 Task: Add a column "Assigned date".
Action: Mouse pressed left at (606, 361)
Screenshot: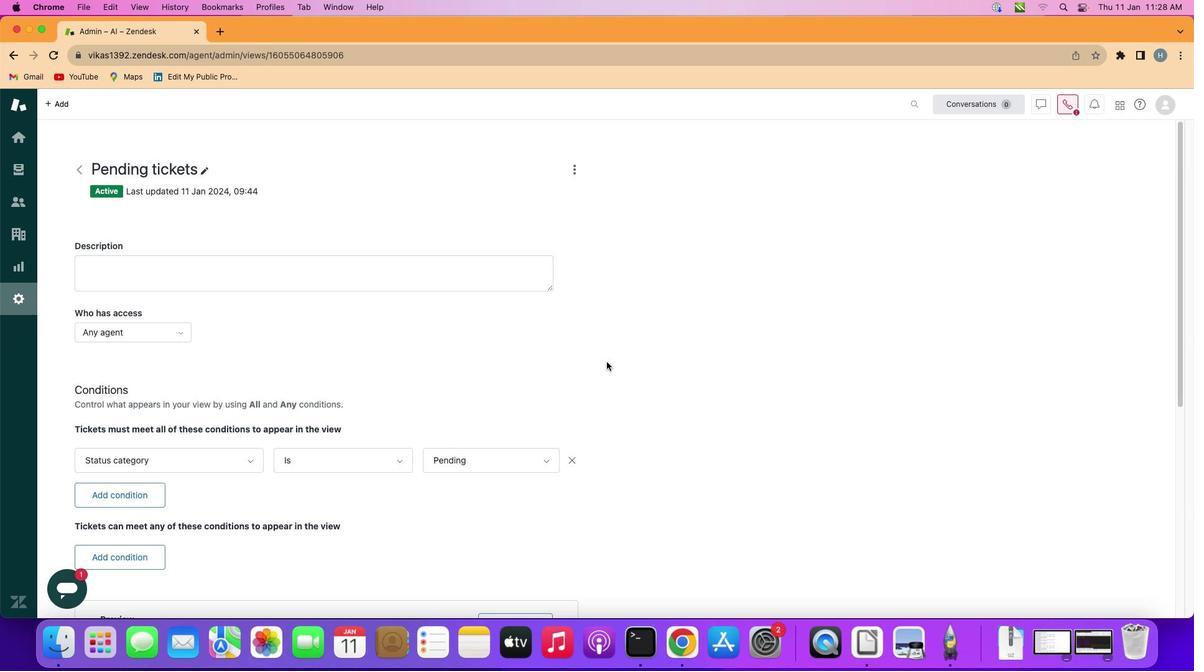 
Action: Mouse moved to (606, 361)
Screenshot: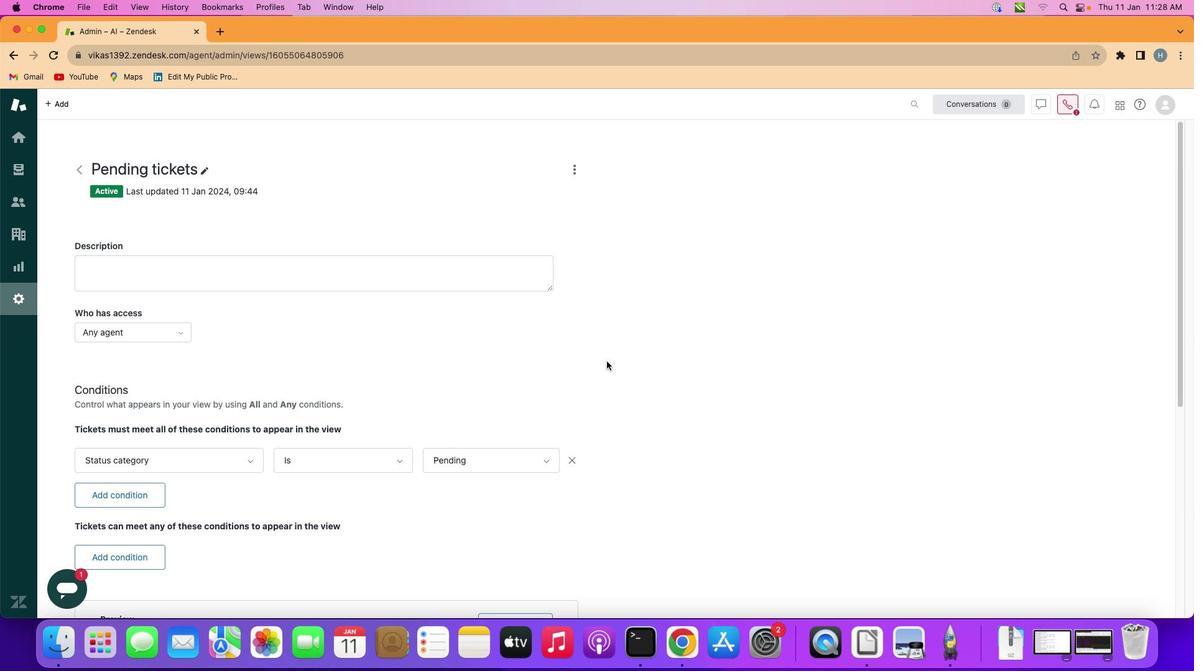 
Action: Mouse scrolled (606, 361) with delta (0, 0)
Screenshot: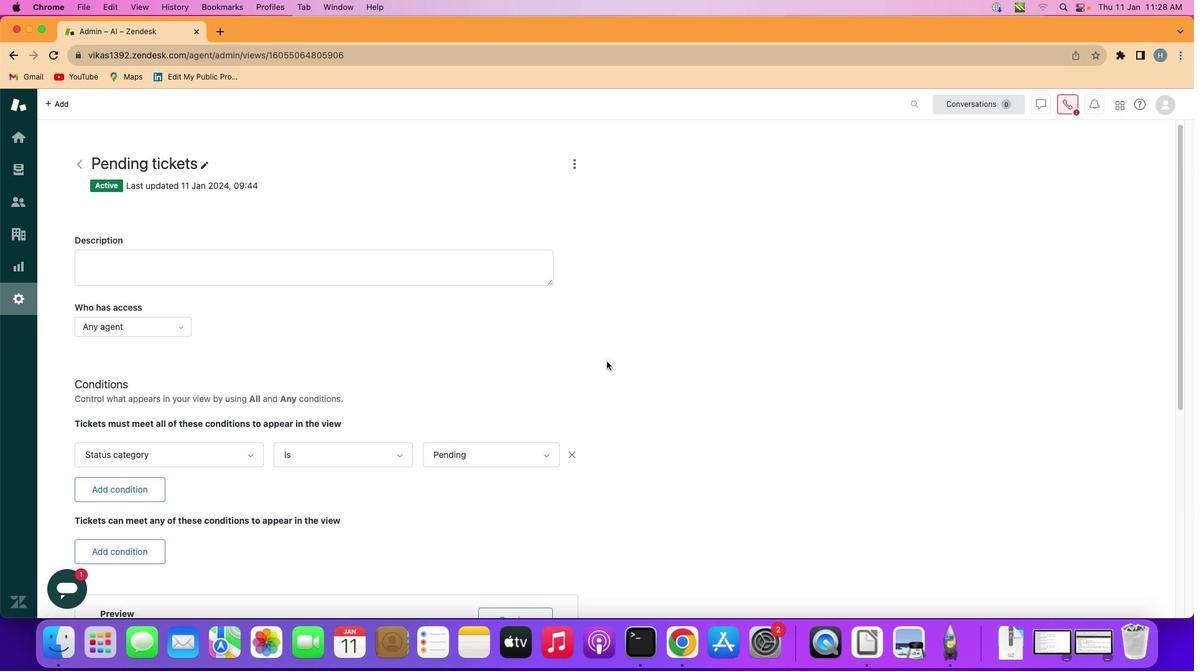 
Action: Mouse scrolled (606, 361) with delta (0, 0)
Screenshot: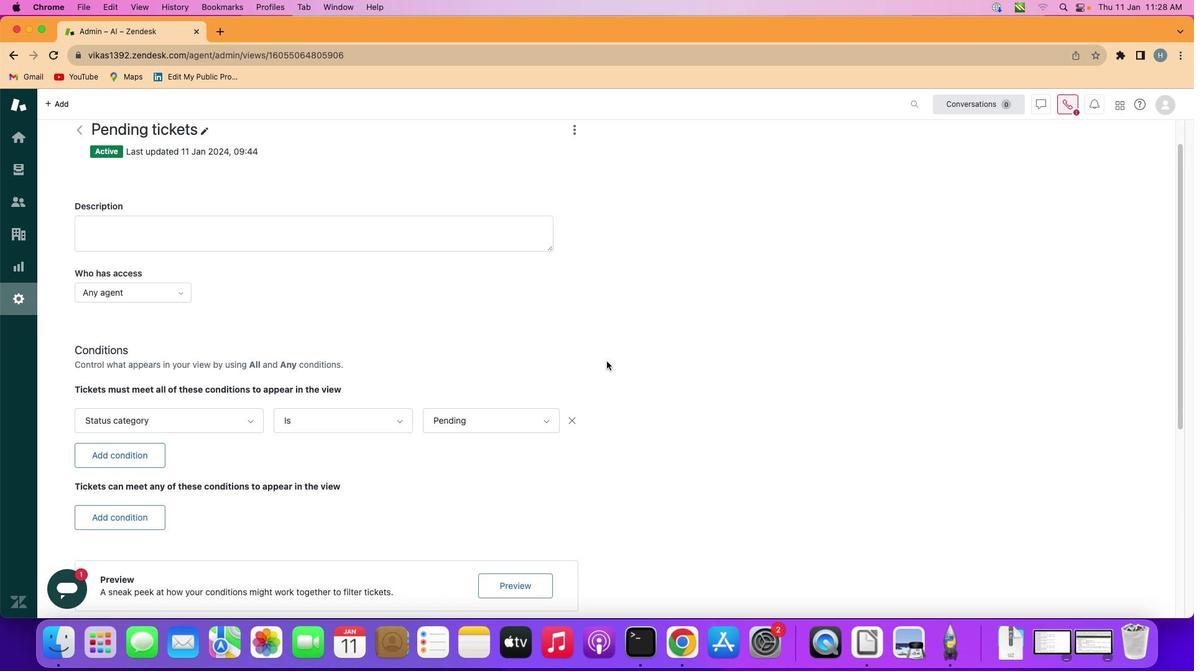 
Action: Mouse scrolled (606, 361) with delta (0, 0)
Screenshot: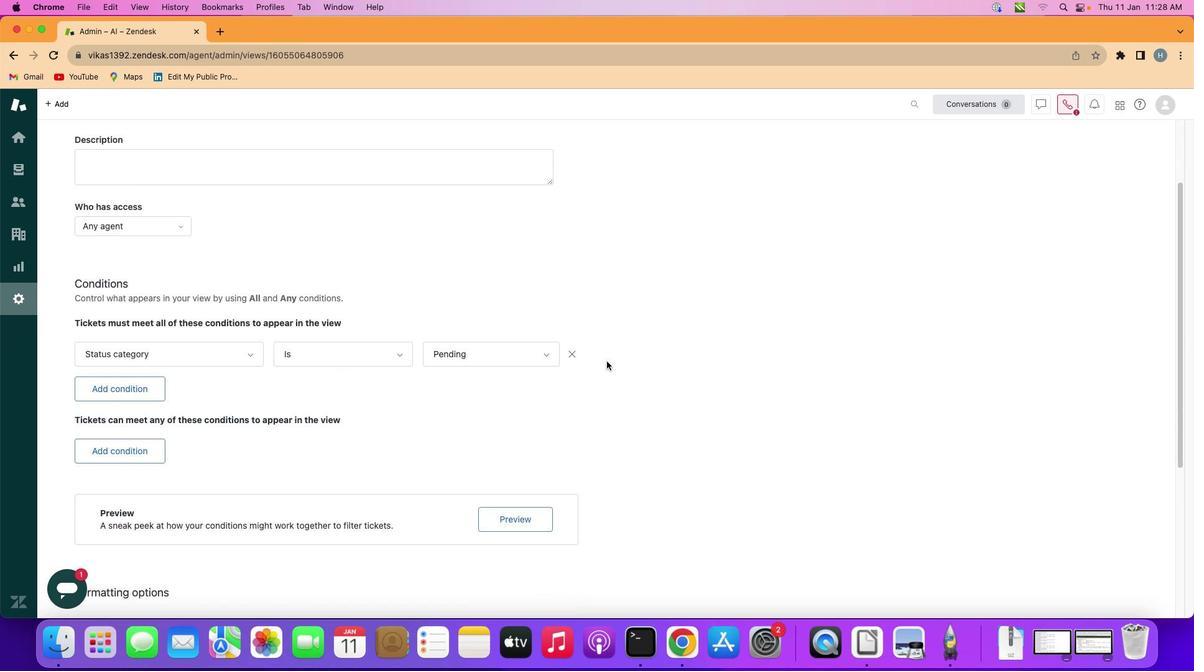 
Action: Mouse scrolled (606, 361) with delta (0, -1)
Screenshot: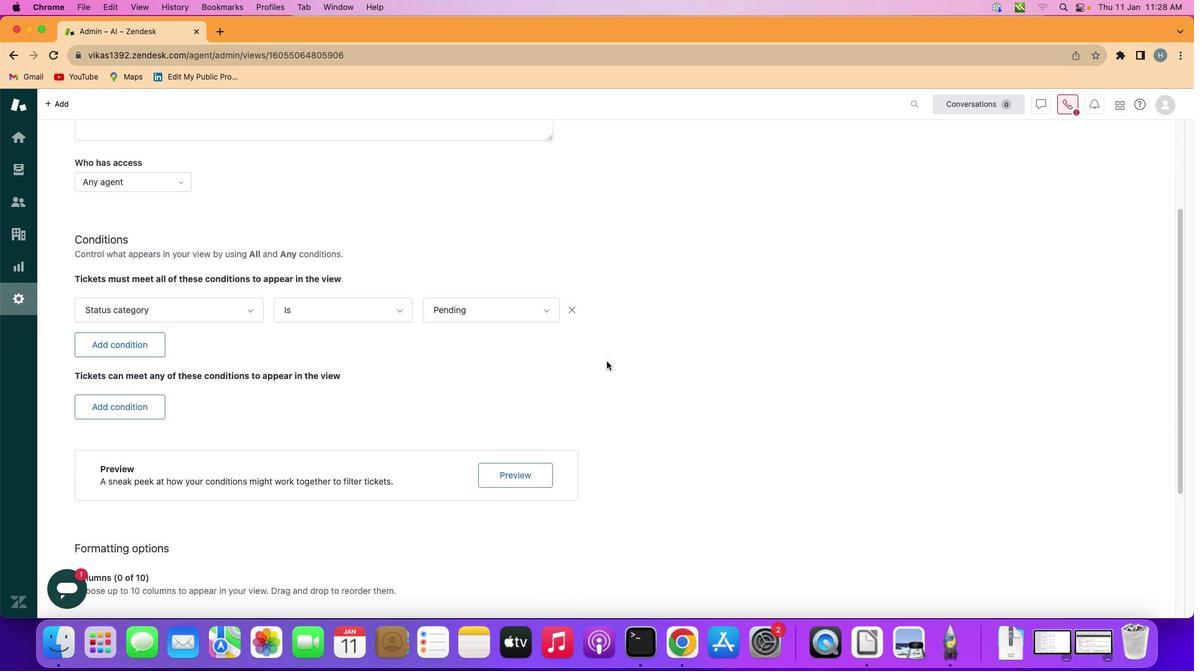 
Action: Mouse scrolled (606, 361) with delta (0, -1)
Screenshot: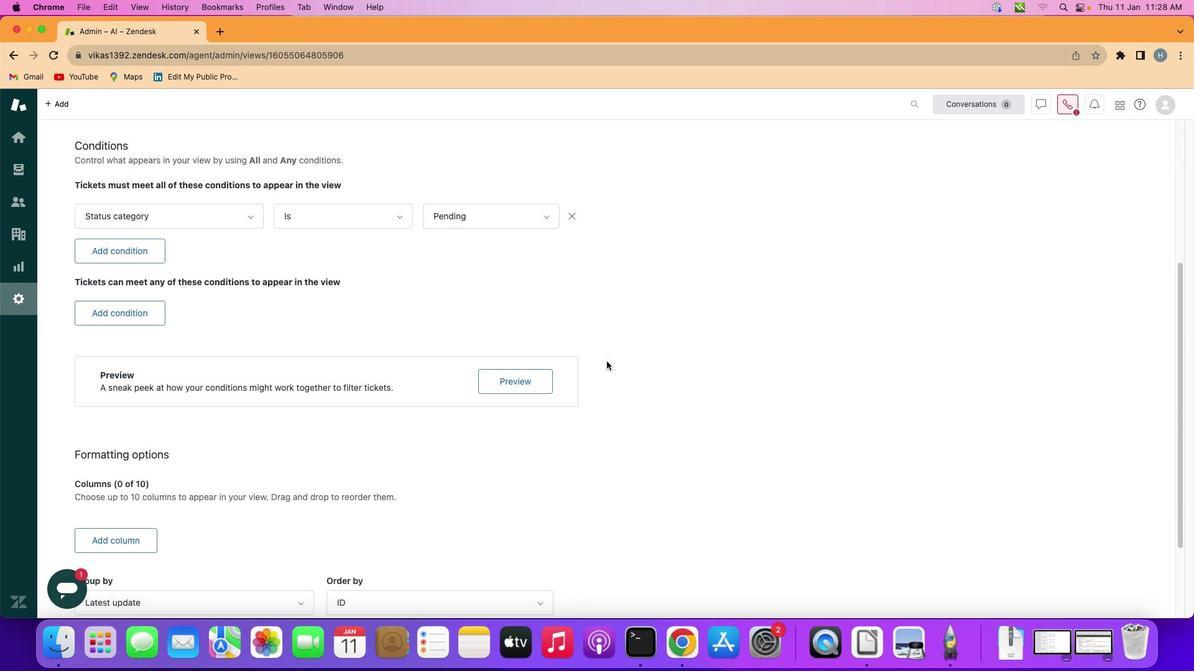 
Action: Mouse scrolled (606, 361) with delta (0, -1)
Screenshot: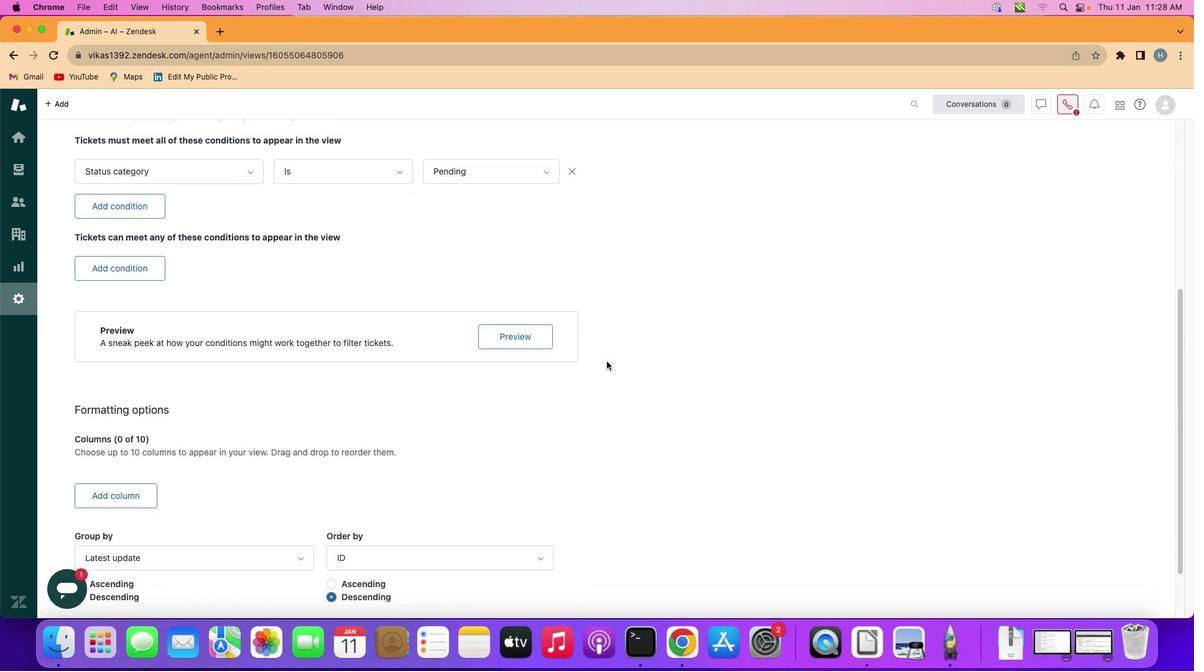 
Action: Mouse scrolled (606, 361) with delta (0, 0)
Screenshot: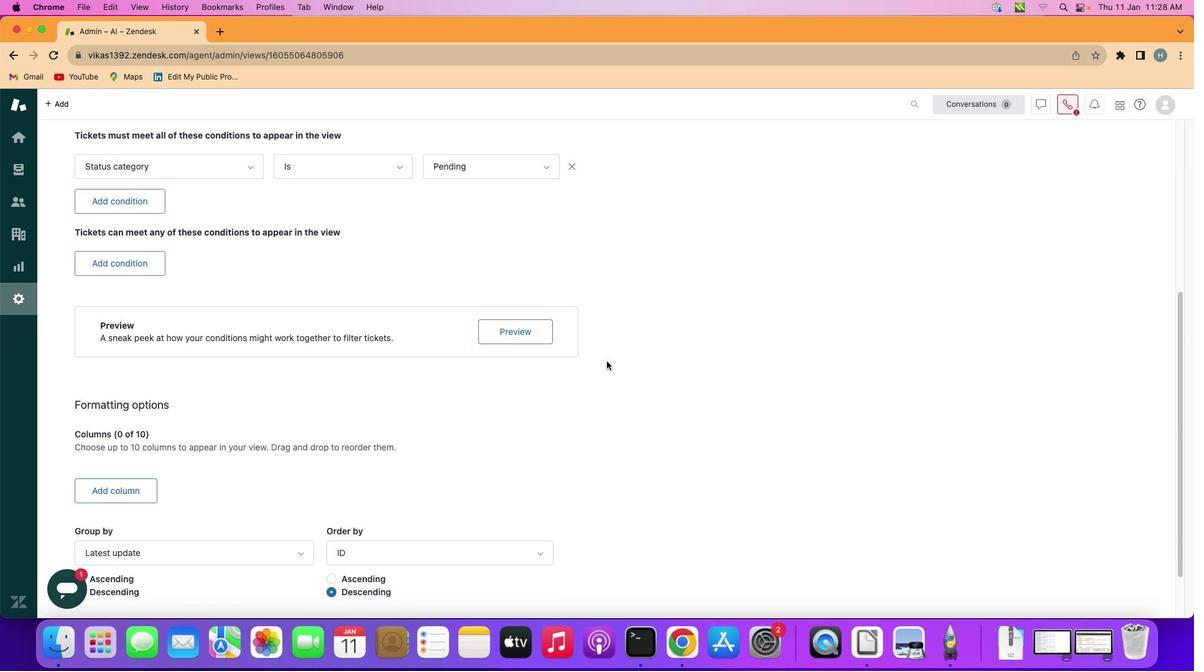 
Action: Mouse scrolled (606, 361) with delta (0, 0)
Screenshot: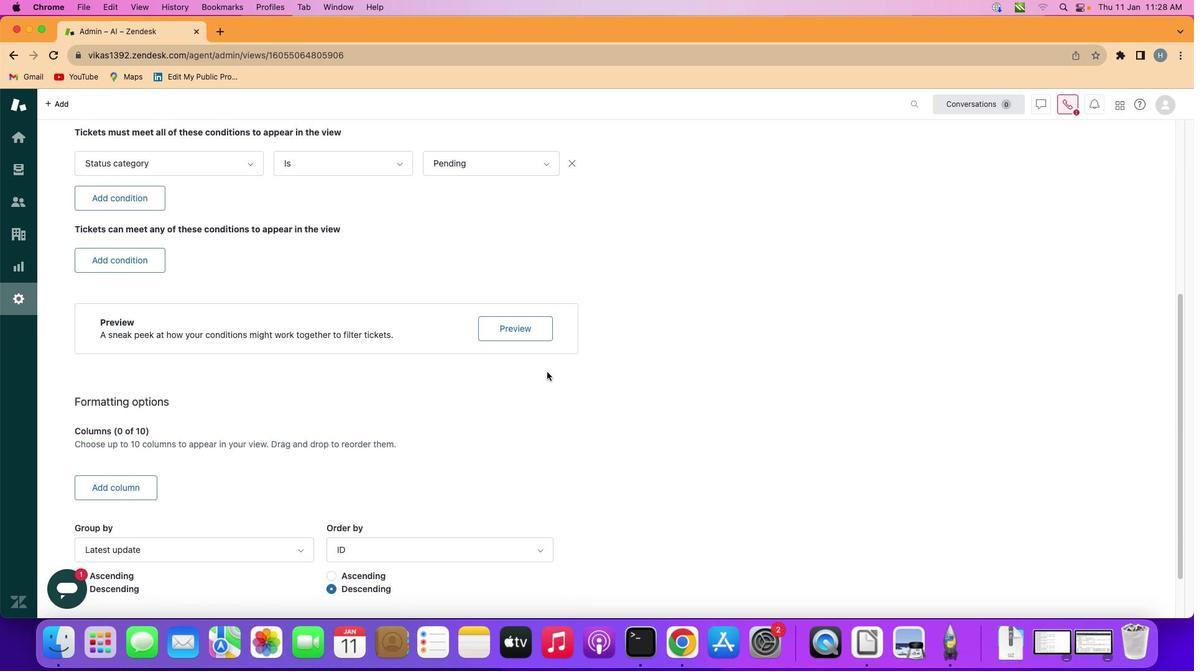 
Action: Mouse moved to (124, 488)
Screenshot: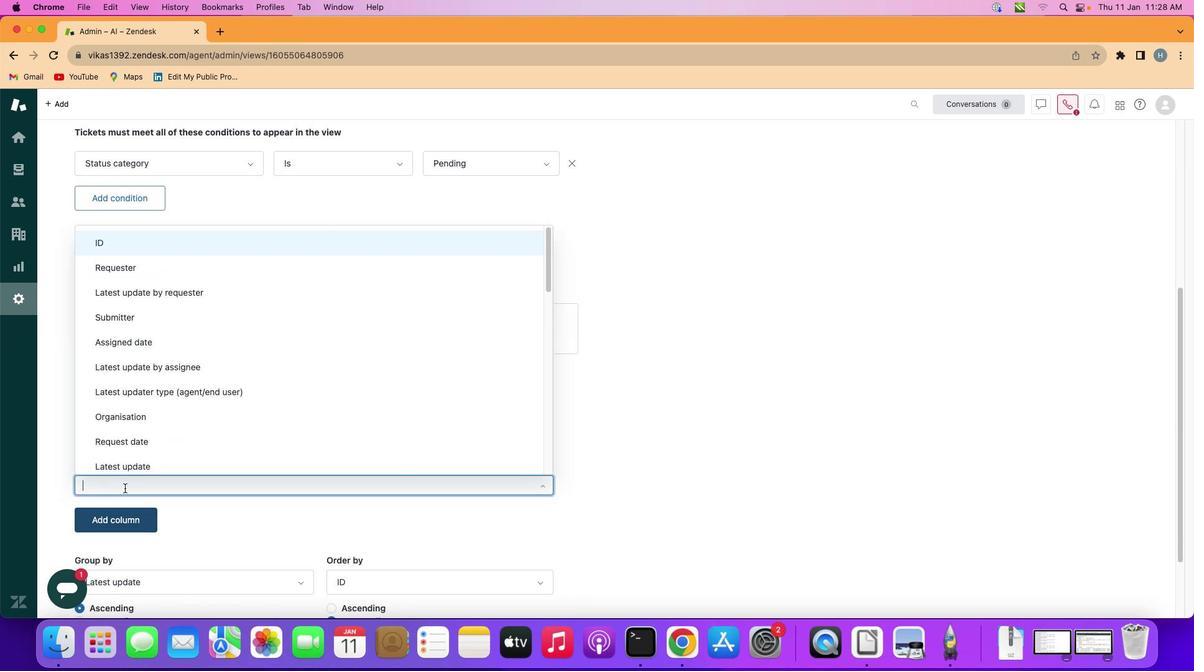 
Action: Mouse pressed left at (124, 488)
Screenshot: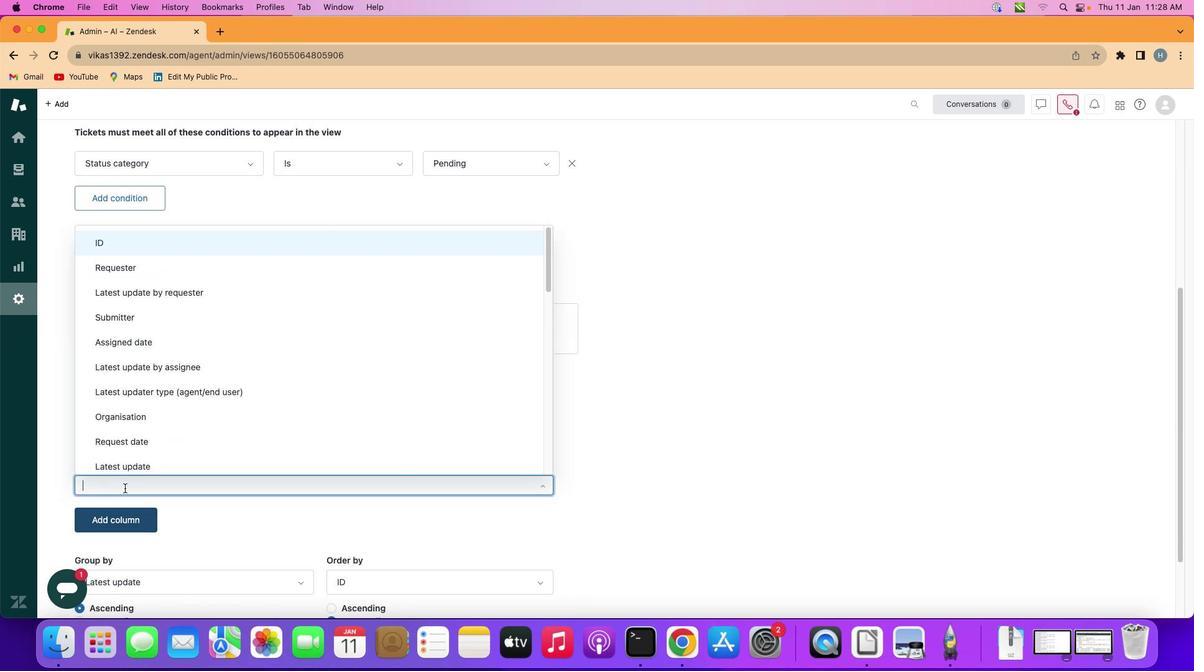 
Action: Mouse moved to (207, 342)
Screenshot: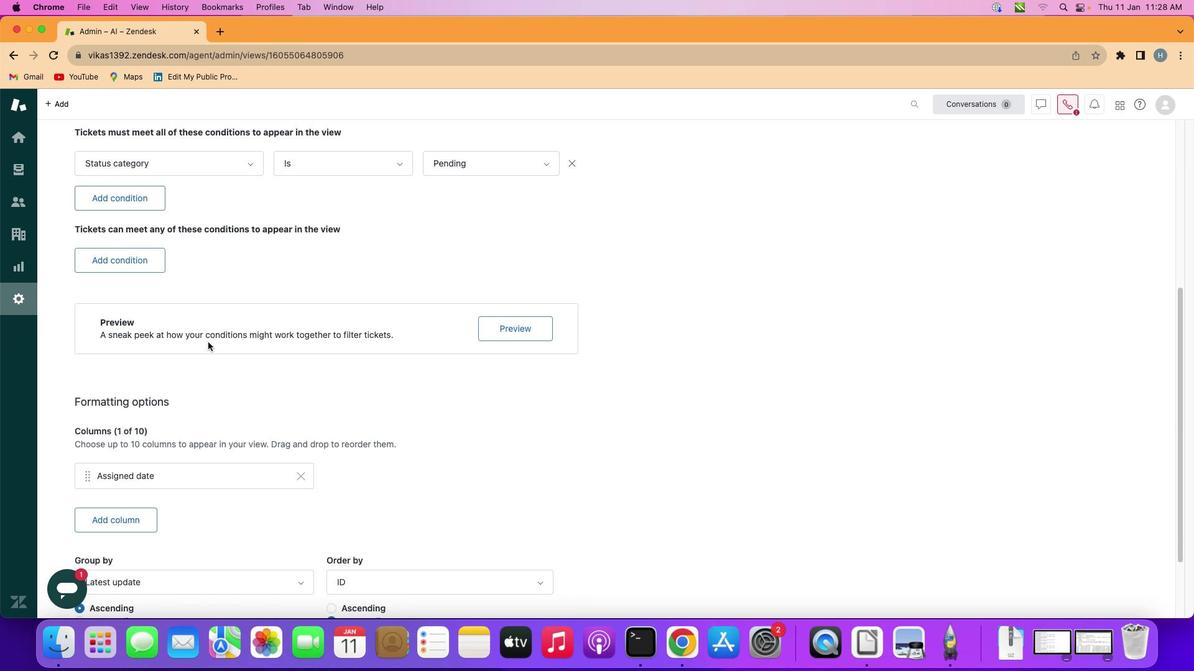 
Action: Mouse pressed left at (207, 342)
Screenshot: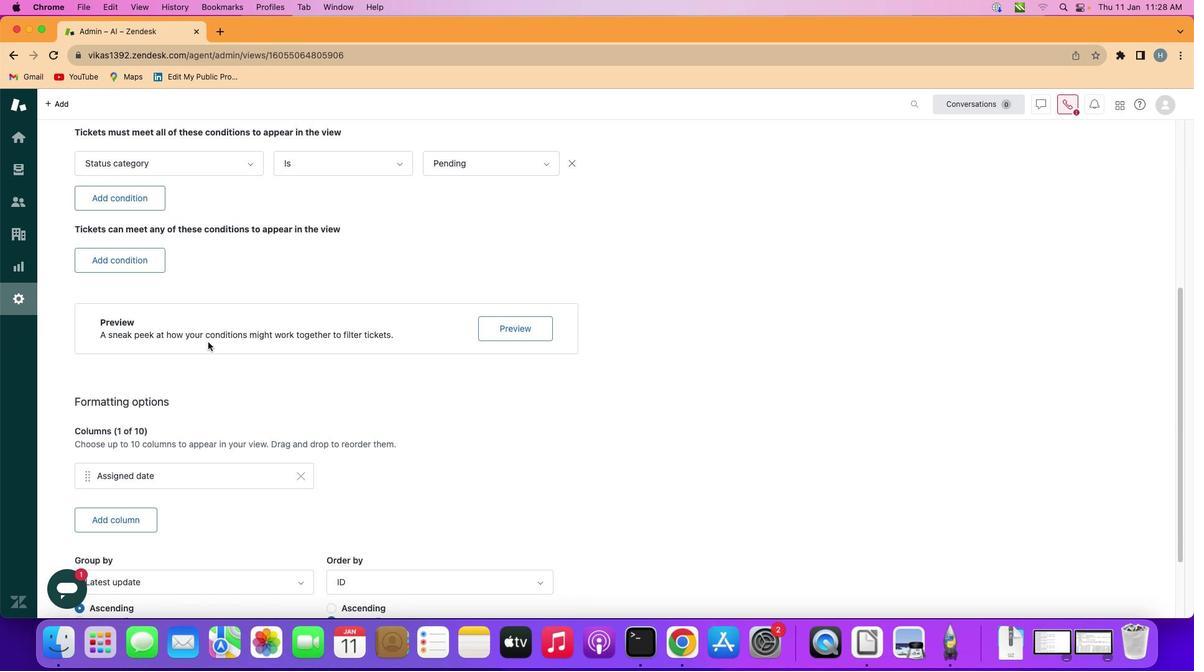 
Action: Mouse moved to (207, 342)
Screenshot: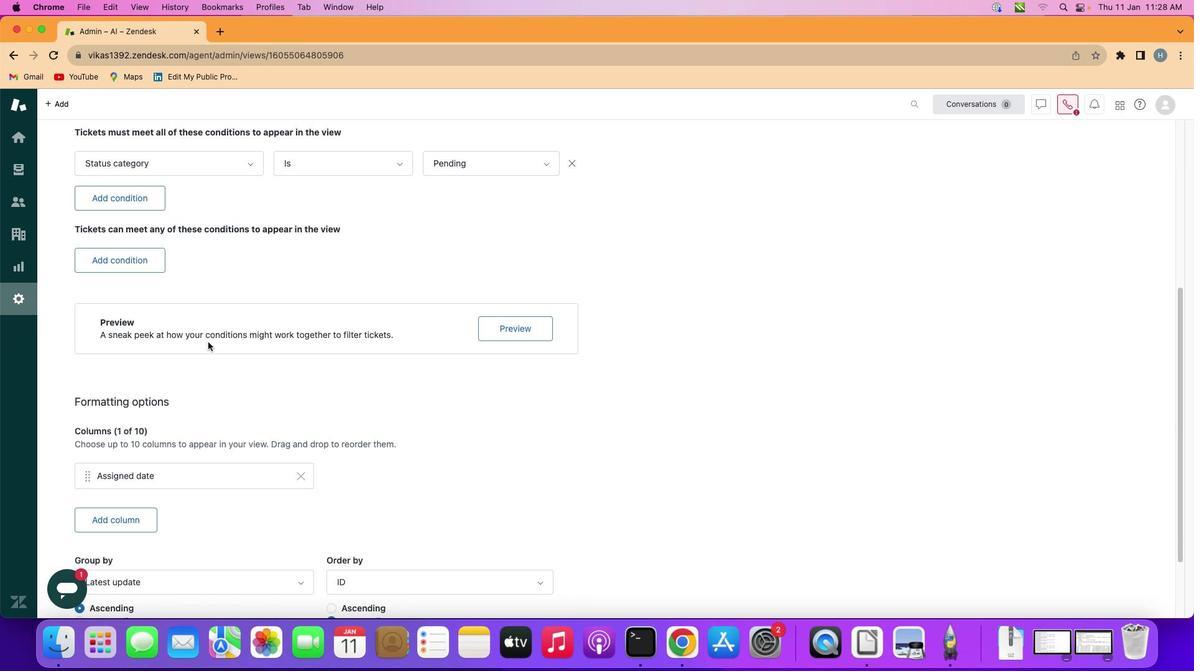
